 Task: Add Wild Ahi Tuna Steaks Previously Frozen to the cart.
Action: Mouse pressed left at (61, 329)
Screenshot: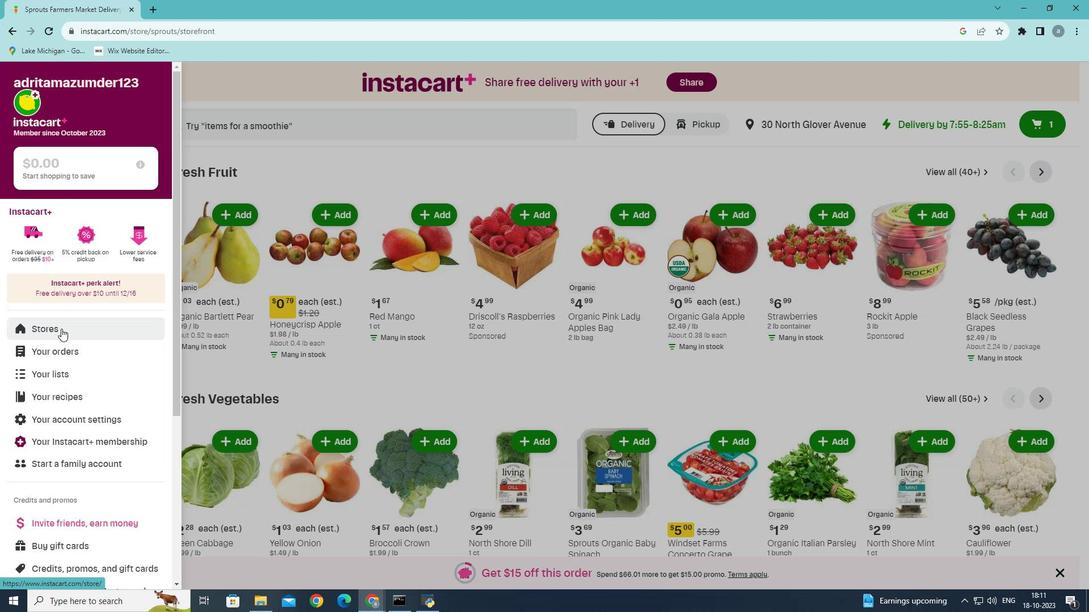 
Action: Mouse moved to (263, 132)
Screenshot: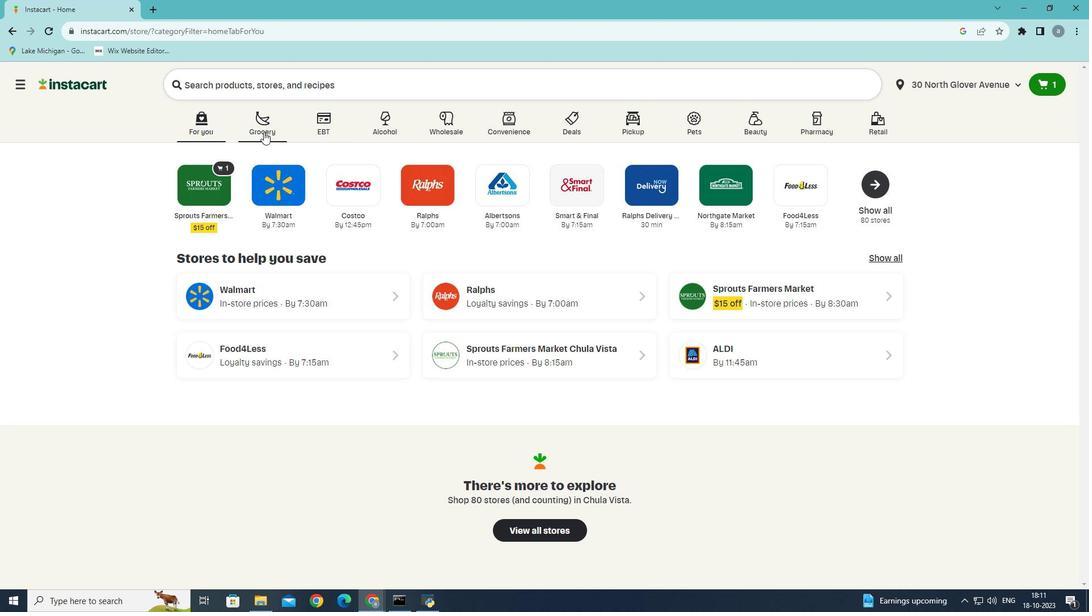 
Action: Mouse pressed left at (263, 132)
Screenshot: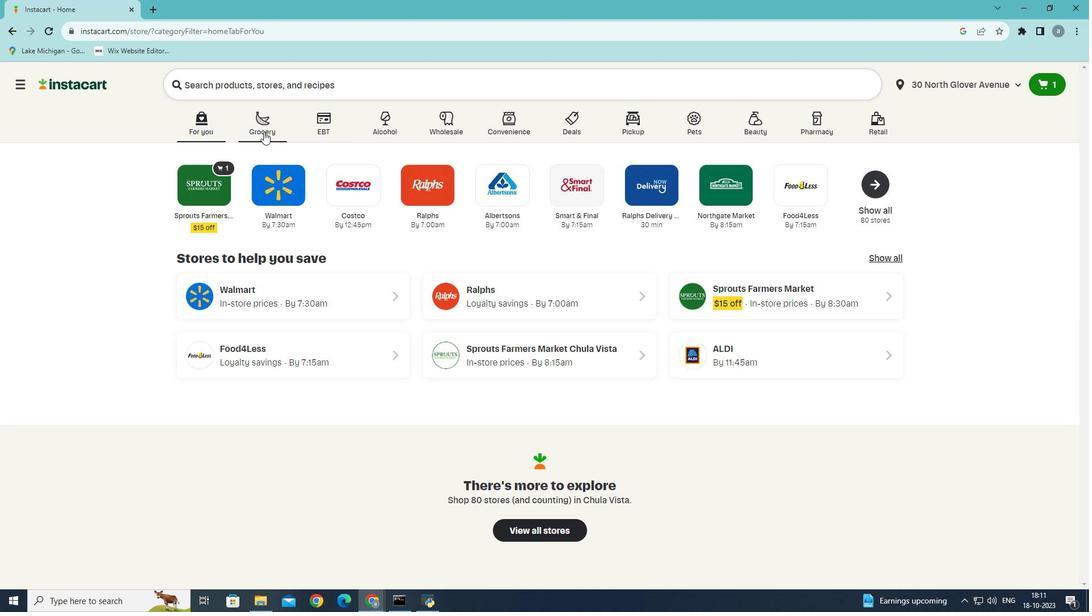 
Action: Mouse moved to (232, 324)
Screenshot: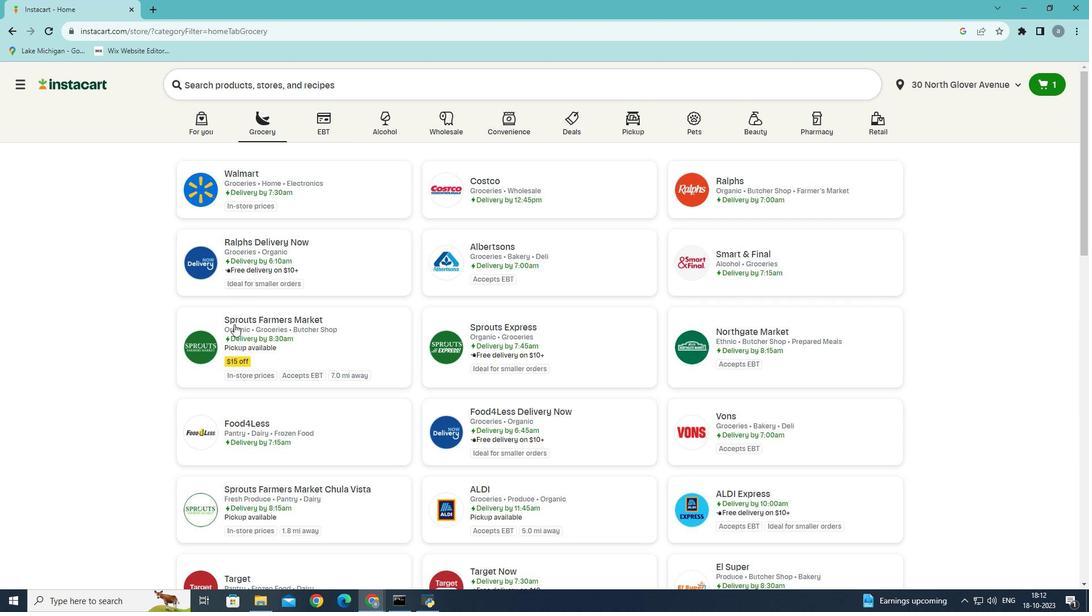 
Action: Mouse pressed left at (232, 324)
Screenshot: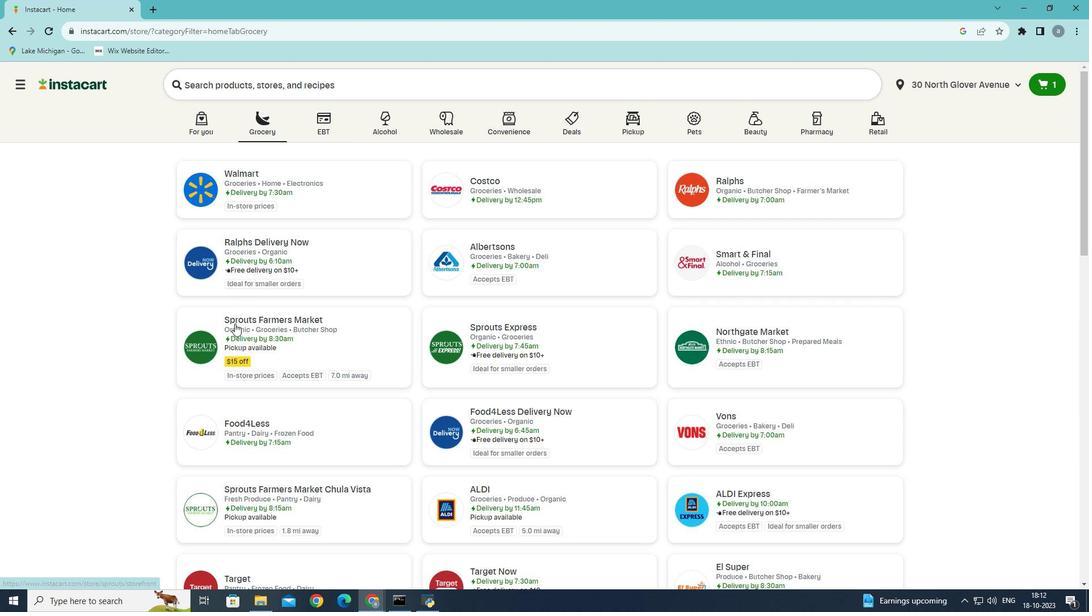 
Action: Mouse moved to (271, 330)
Screenshot: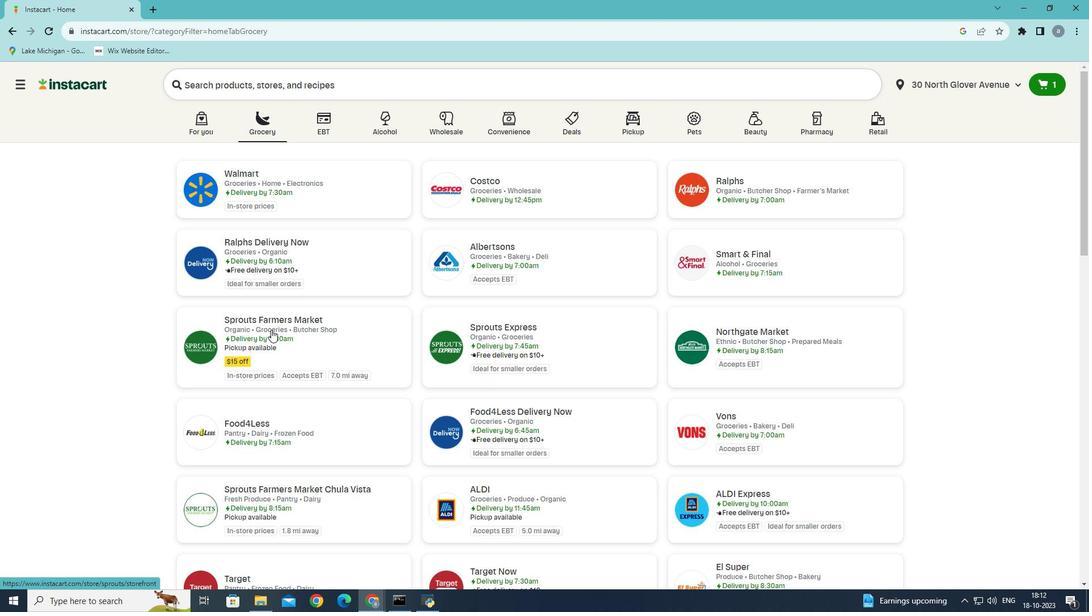 
Action: Mouse pressed left at (271, 330)
Screenshot: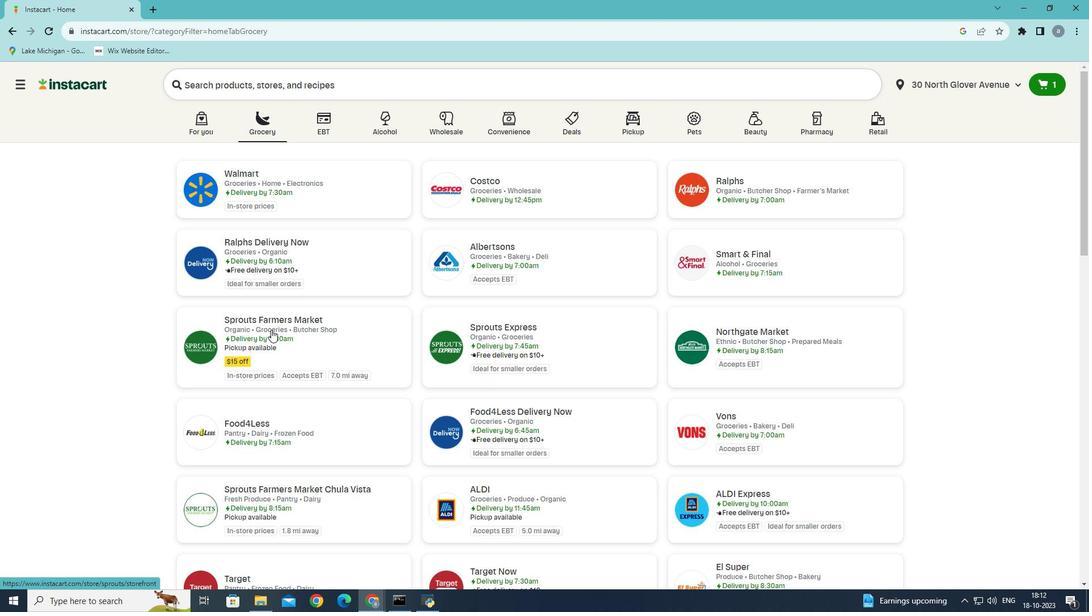 
Action: Mouse moved to (55, 470)
Screenshot: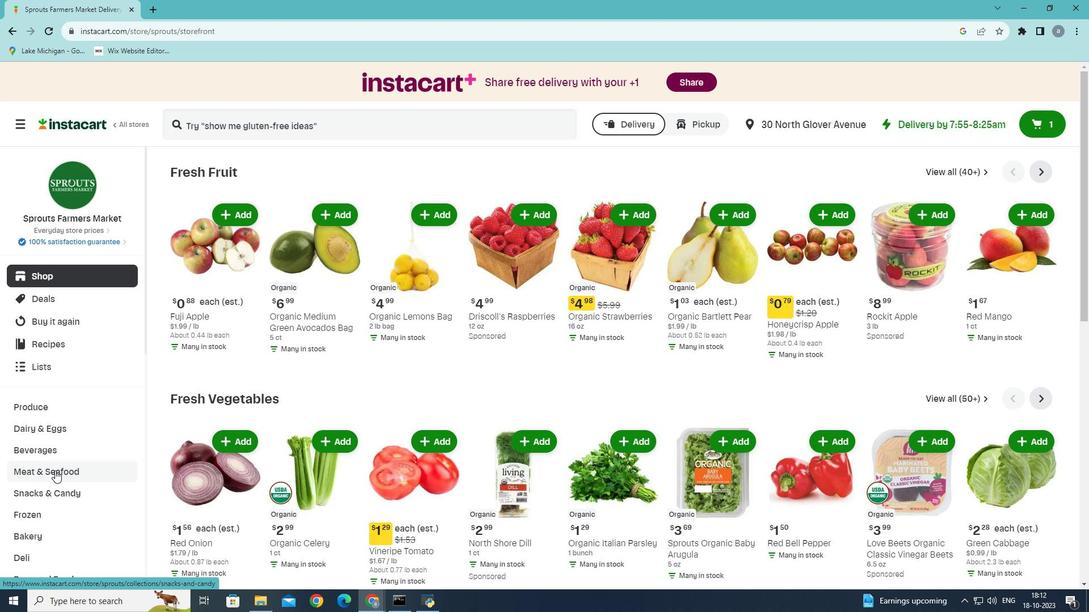 
Action: Mouse pressed left at (55, 470)
Screenshot: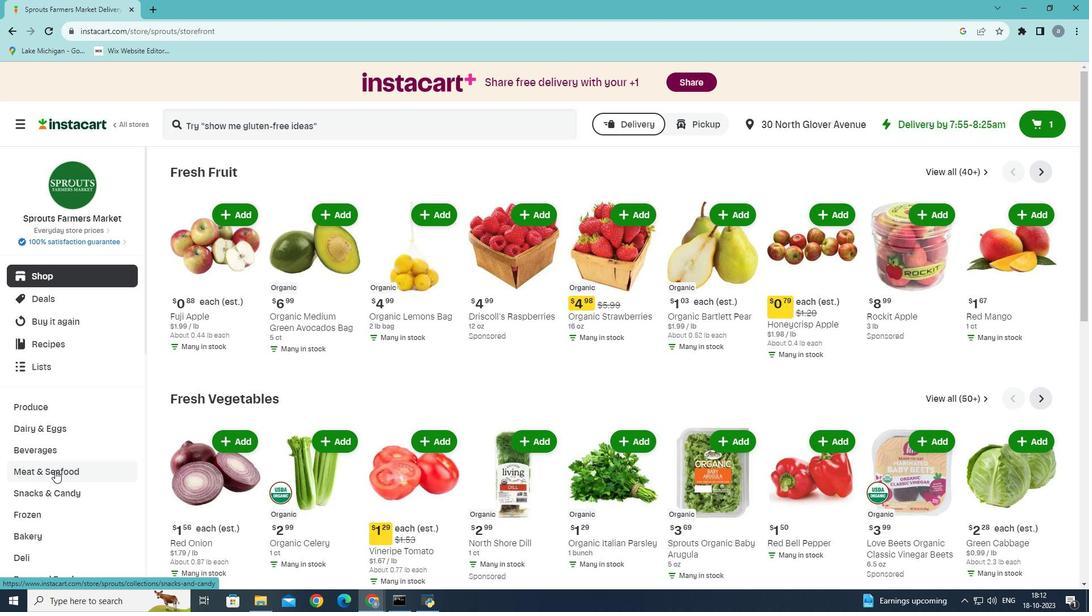 
Action: Mouse moved to (442, 200)
Screenshot: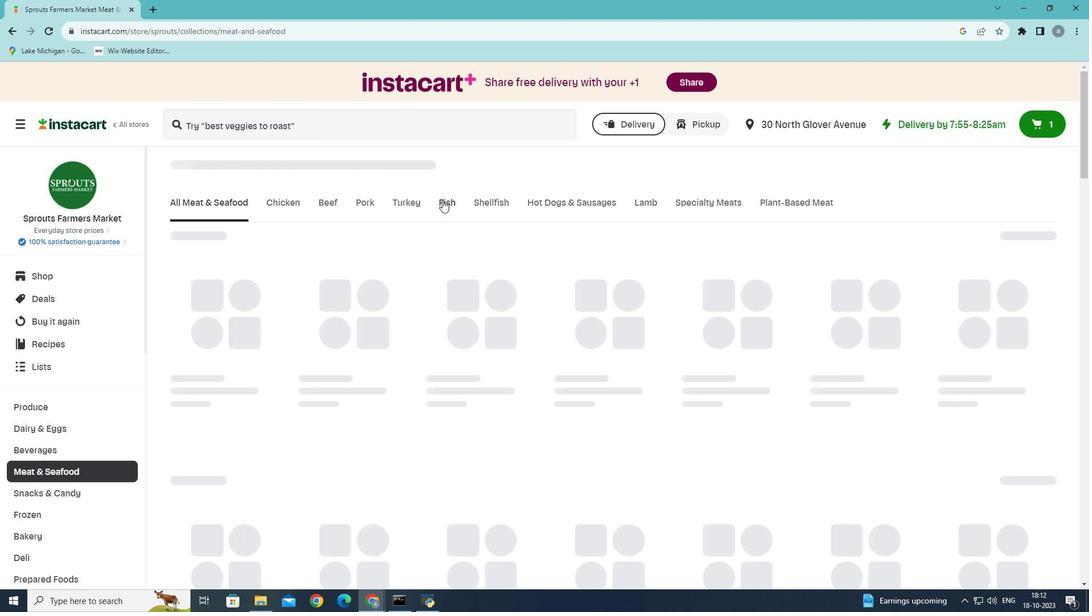 
Action: Mouse pressed left at (442, 200)
Screenshot: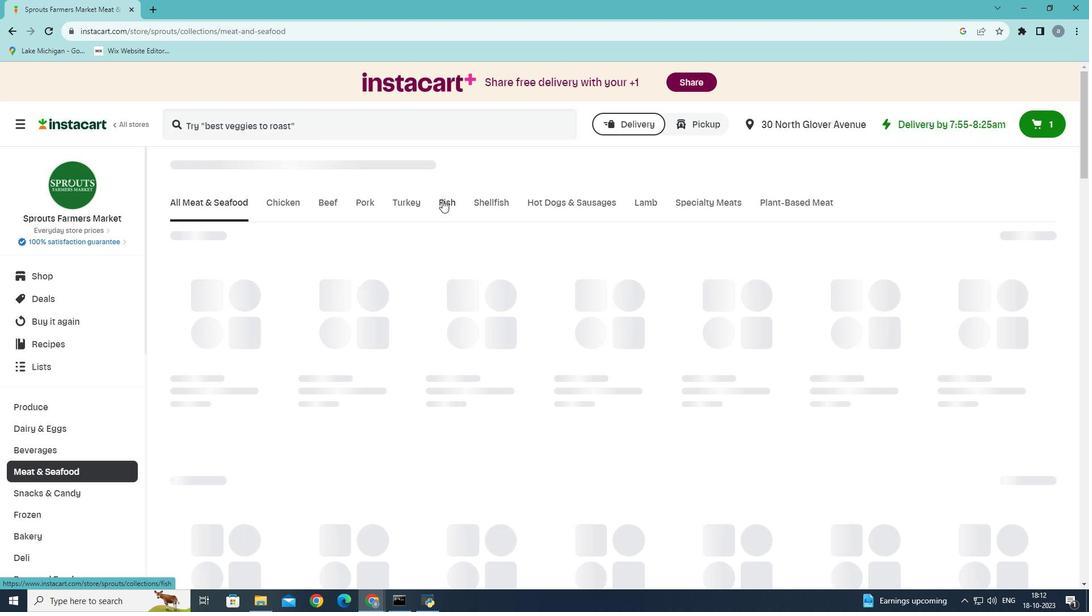 
Action: Mouse moved to (651, 478)
Screenshot: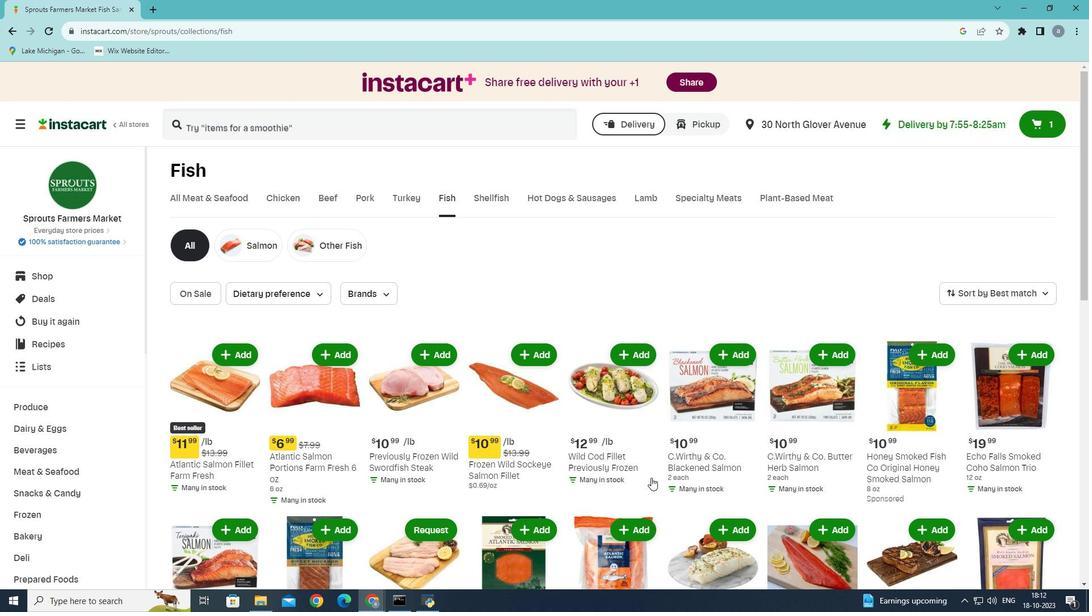 
Action: Mouse scrolled (651, 477) with delta (0, 0)
Screenshot: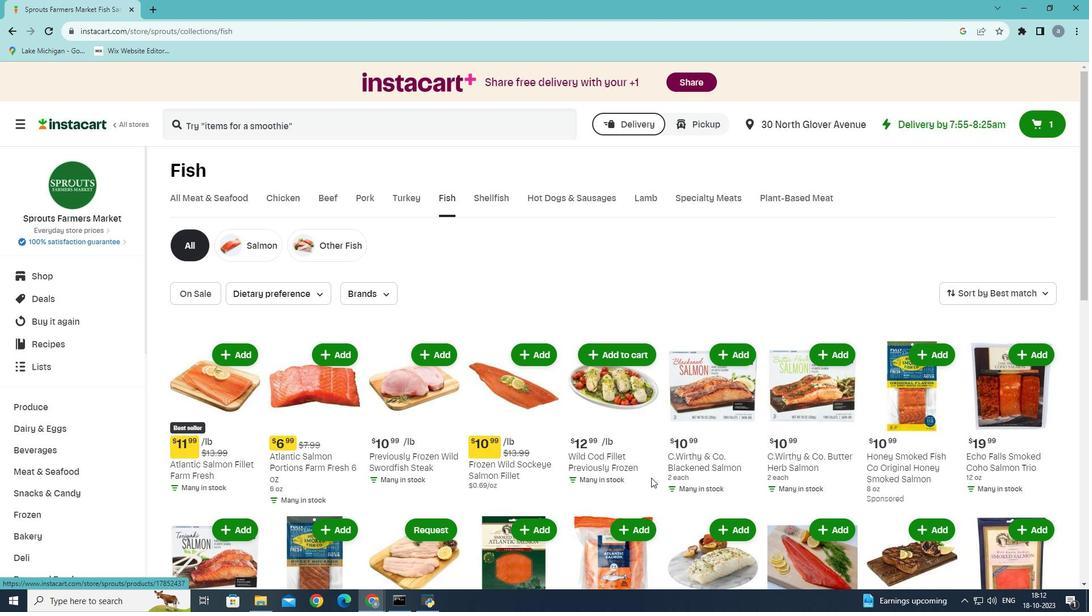 
Action: Mouse moved to (651, 474)
Screenshot: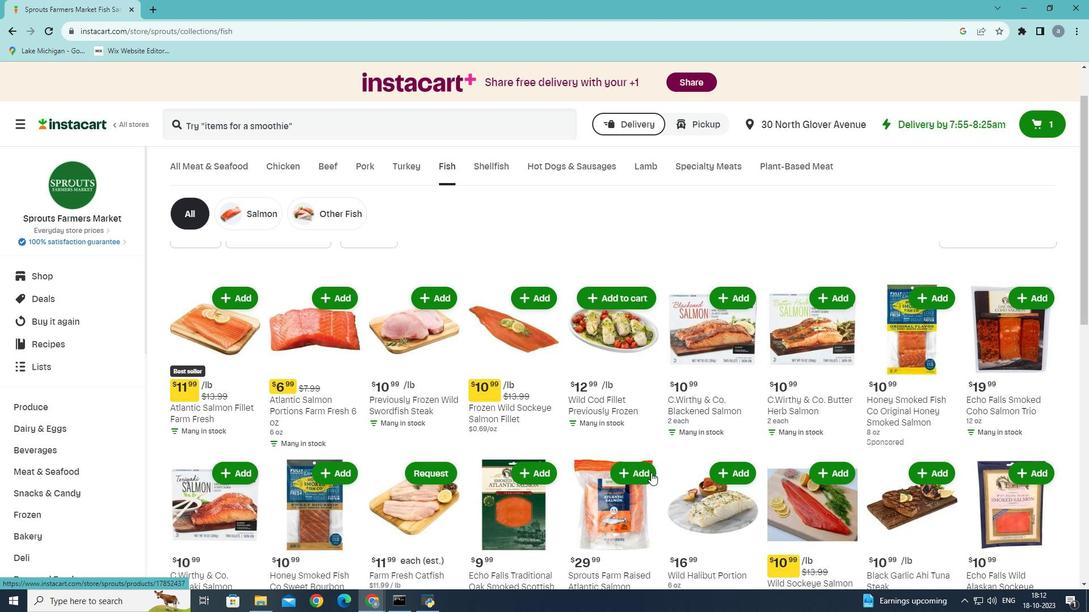 
Action: Mouse scrolled (651, 474) with delta (0, 0)
Screenshot: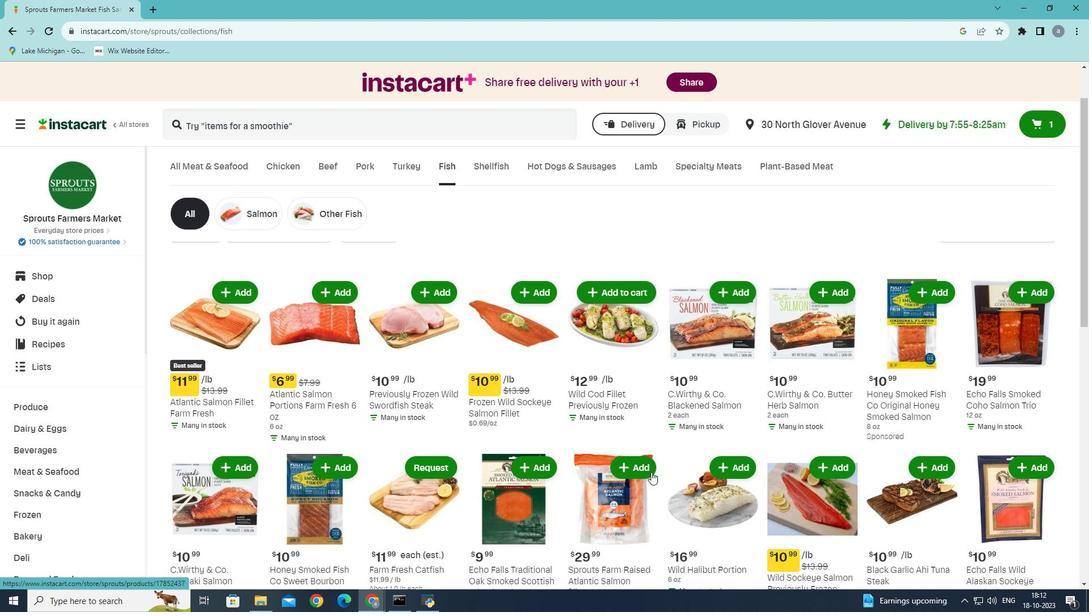 
Action: Mouse moved to (629, 433)
Screenshot: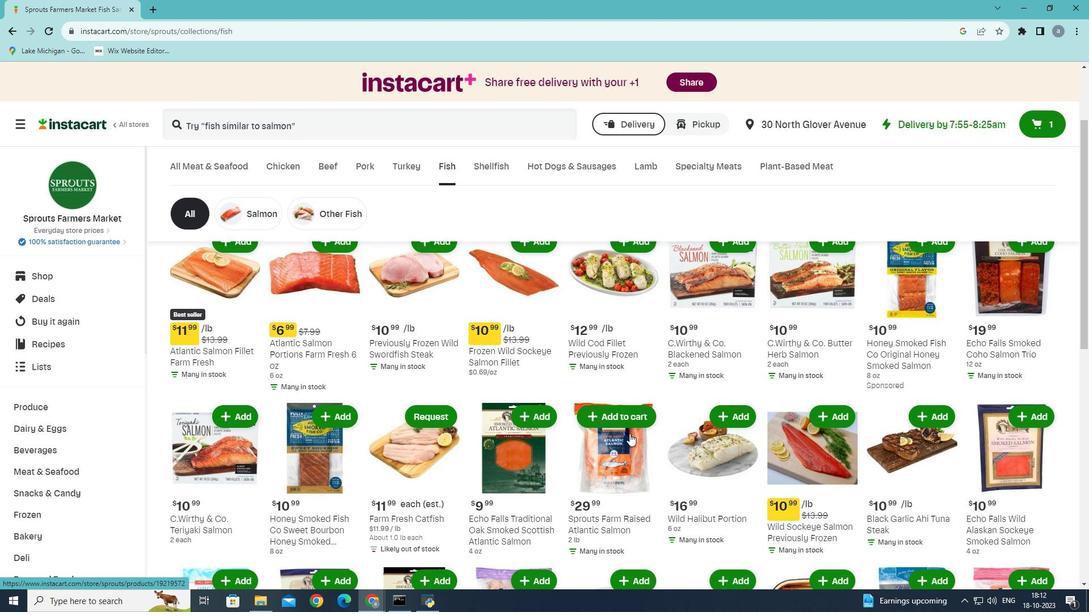 
Action: Mouse scrolled (629, 433) with delta (0, 0)
Screenshot: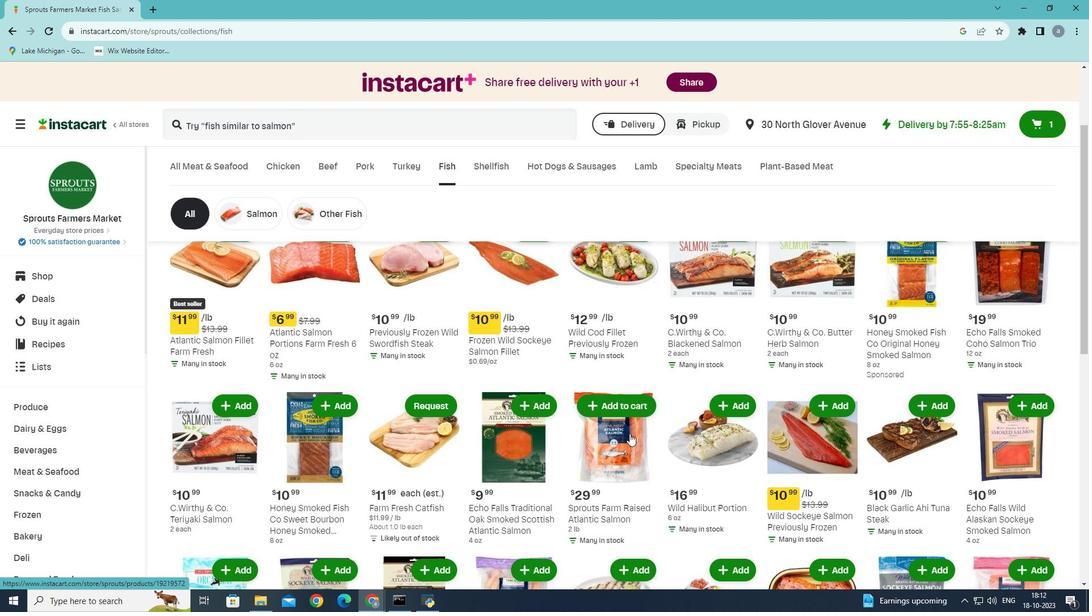 
Action: Mouse moved to (626, 410)
Screenshot: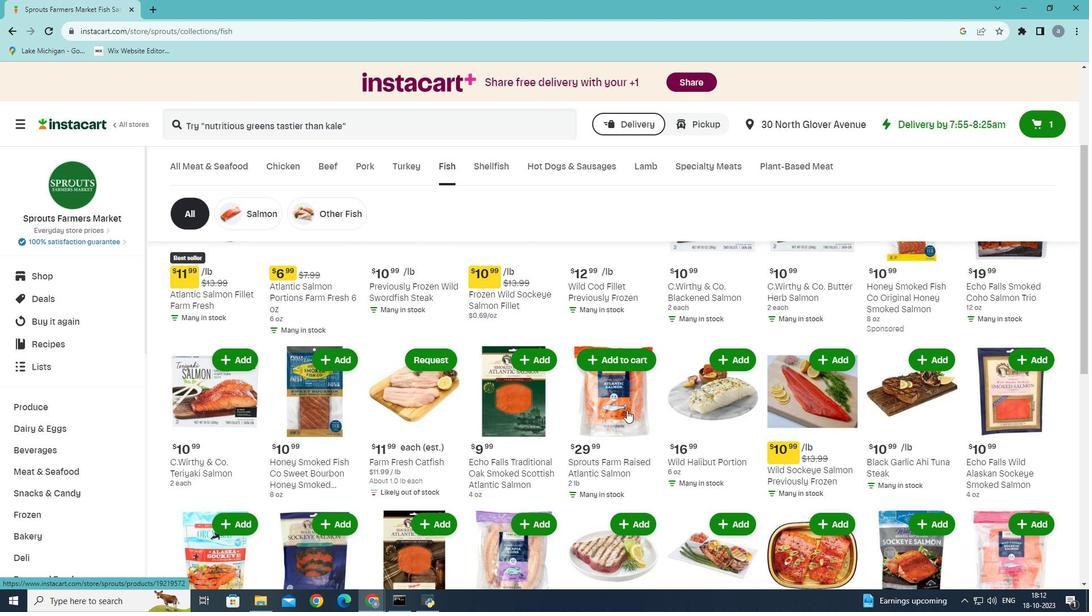 
Action: Mouse scrolled (626, 410) with delta (0, 0)
Screenshot: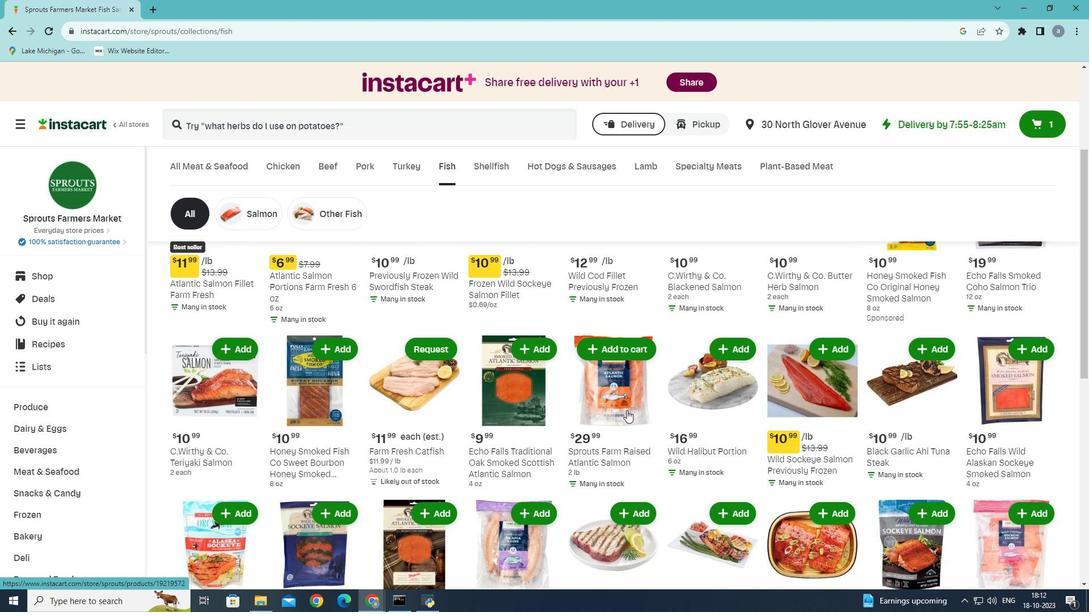 
Action: Mouse moved to (807, 431)
Screenshot: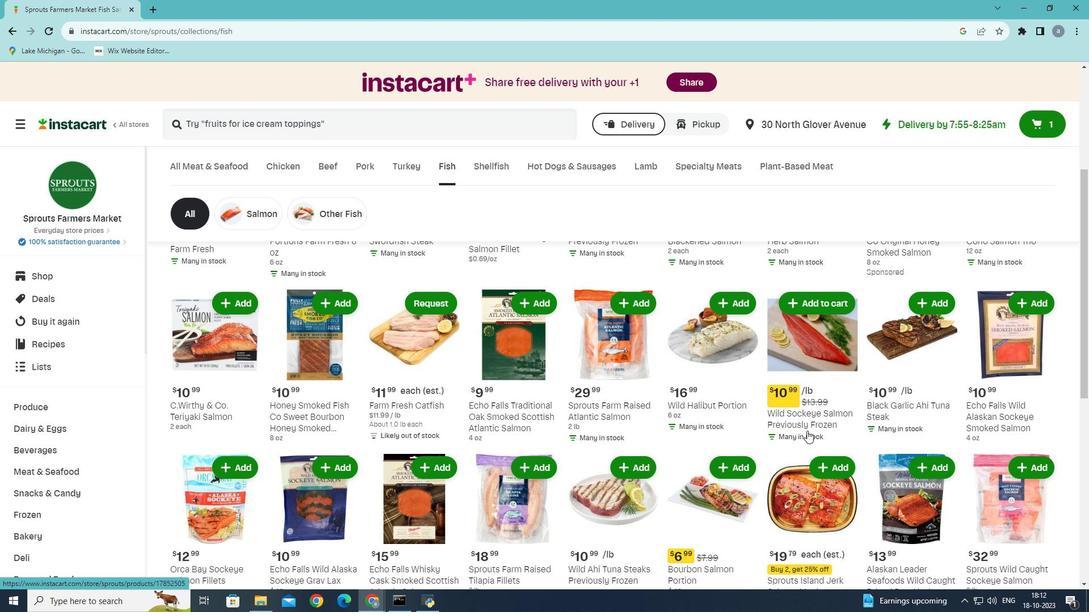 
Action: Mouse scrolled (807, 430) with delta (0, 0)
Screenshot: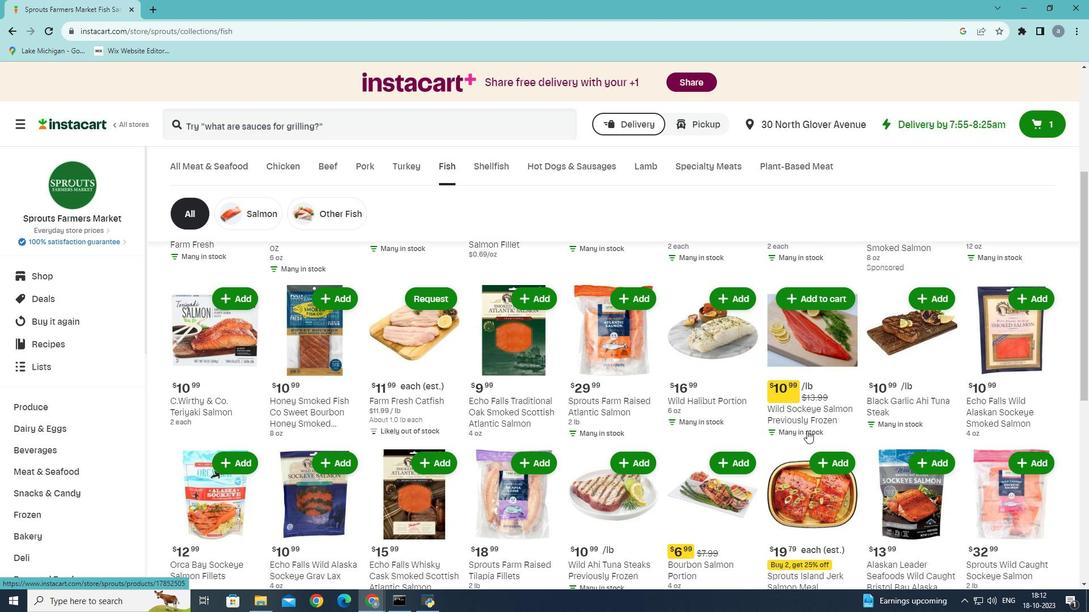 
Action: Mouse scrolled (807, 430) with delta (0, 0)
Screenshot: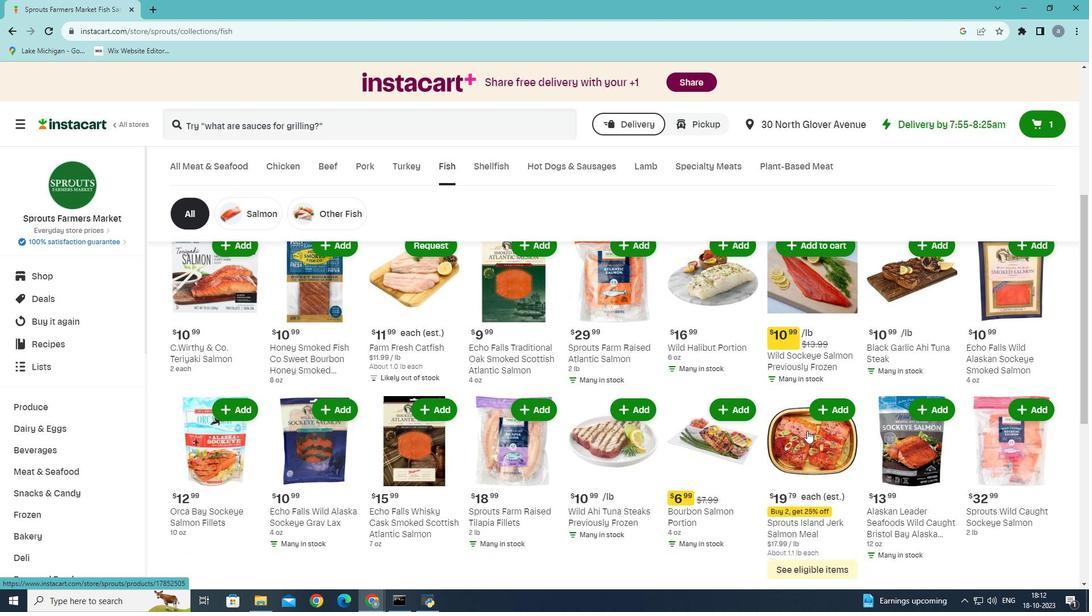 
Action: Mouse moved to (638, 355)
Screenshot: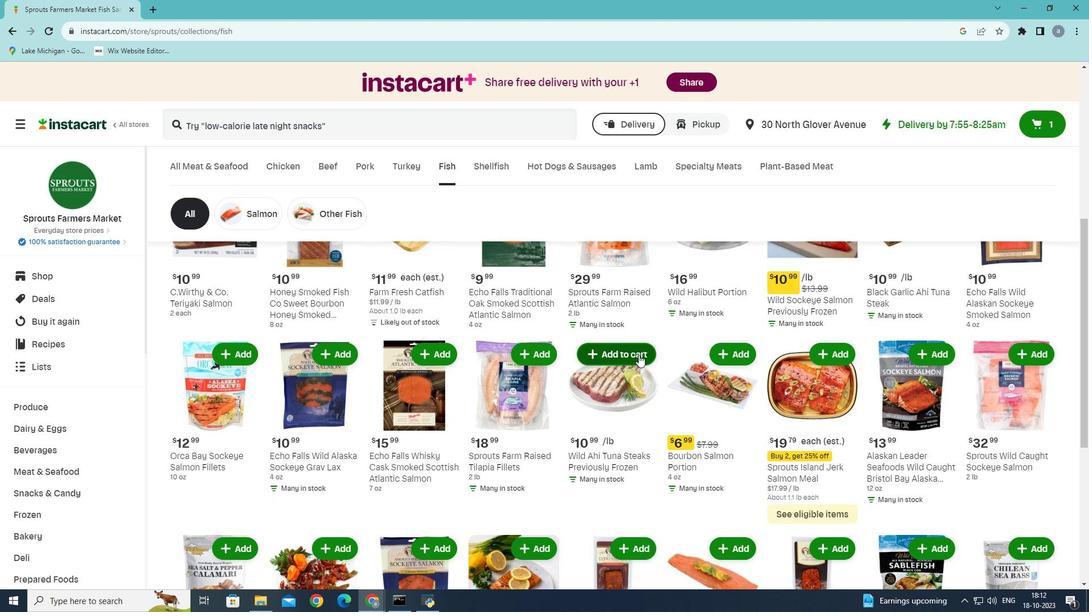 
Action: Mouse pressed left at (638, 355)
Screenshot: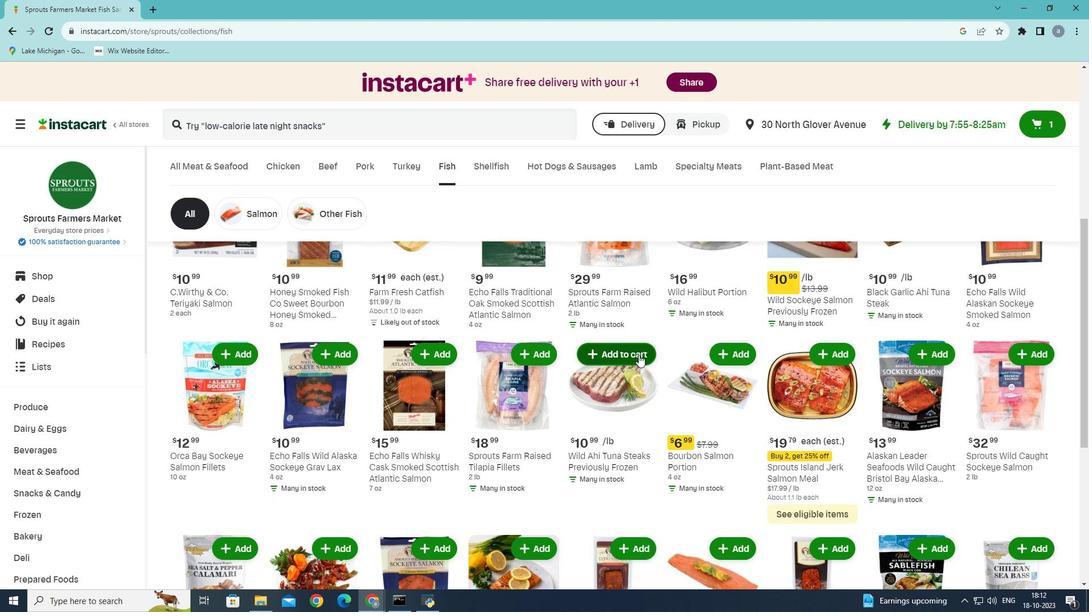 
Action: Mouse moved to (638, 354)
Screenshot: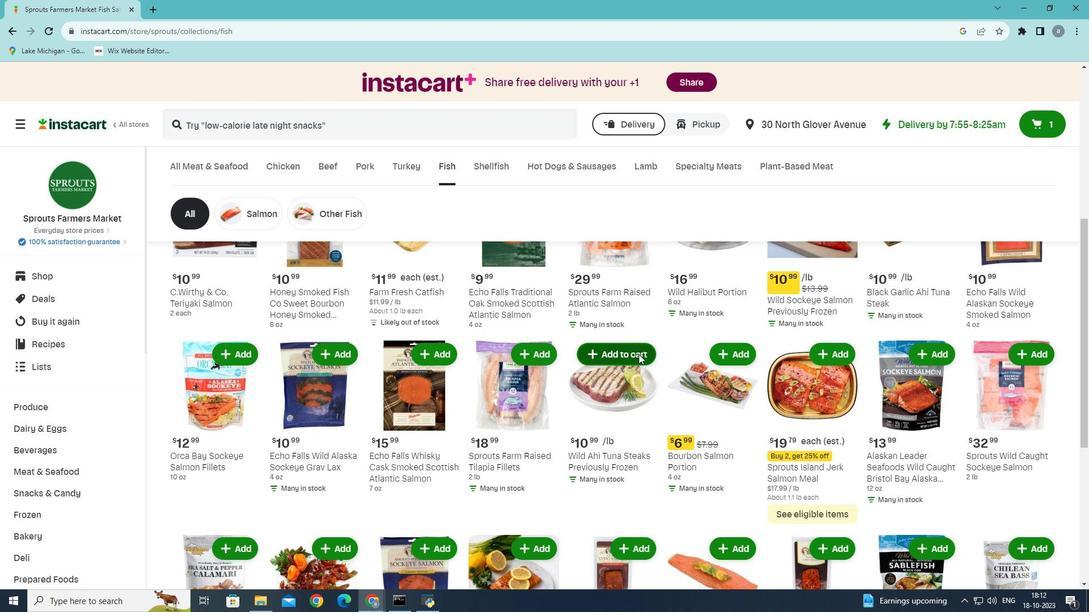 
